 Task: Set a follow-up flag for an email with a start date of June 27, 2023, a due date of June 27, 2023, and a reminder on July 3, 2023, at 10:00 AM.
Action: Mouse moved to (341, 218)
Screenshot: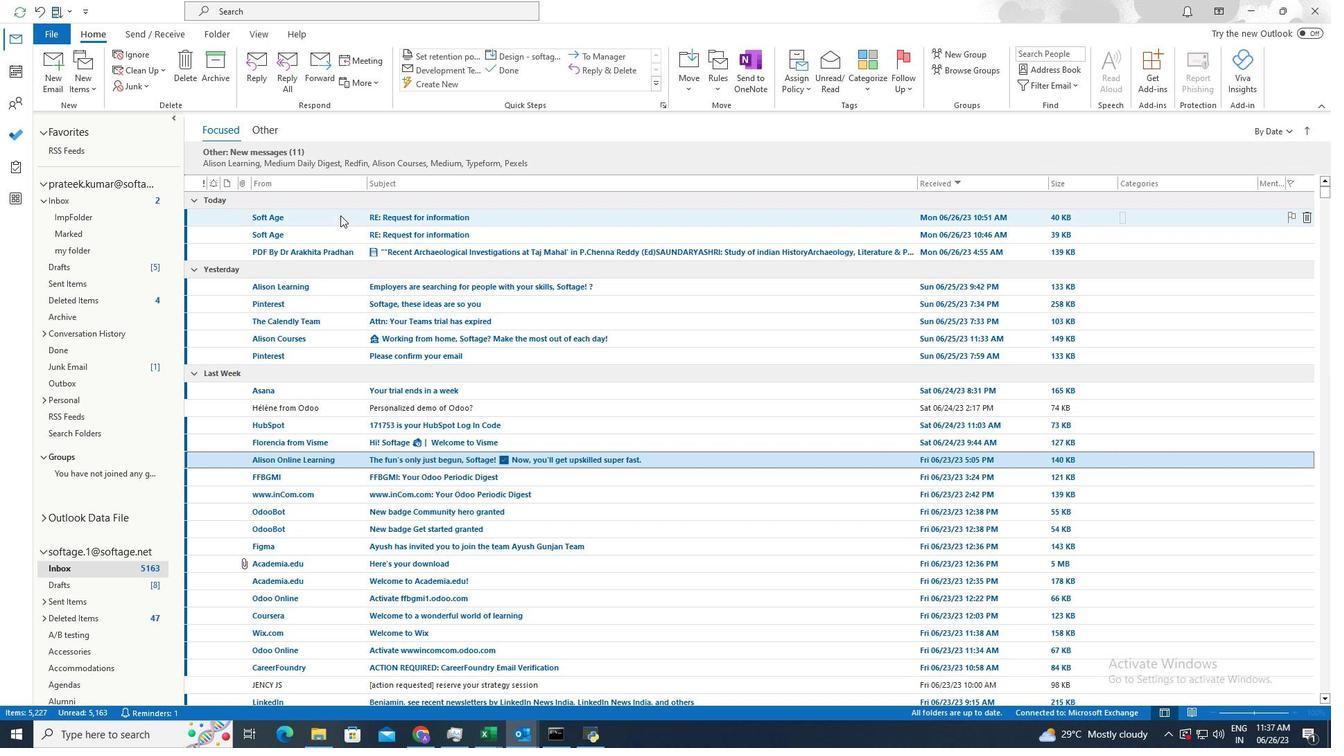 
Action: Mouse pressed left at (341, 218)
Screenshot: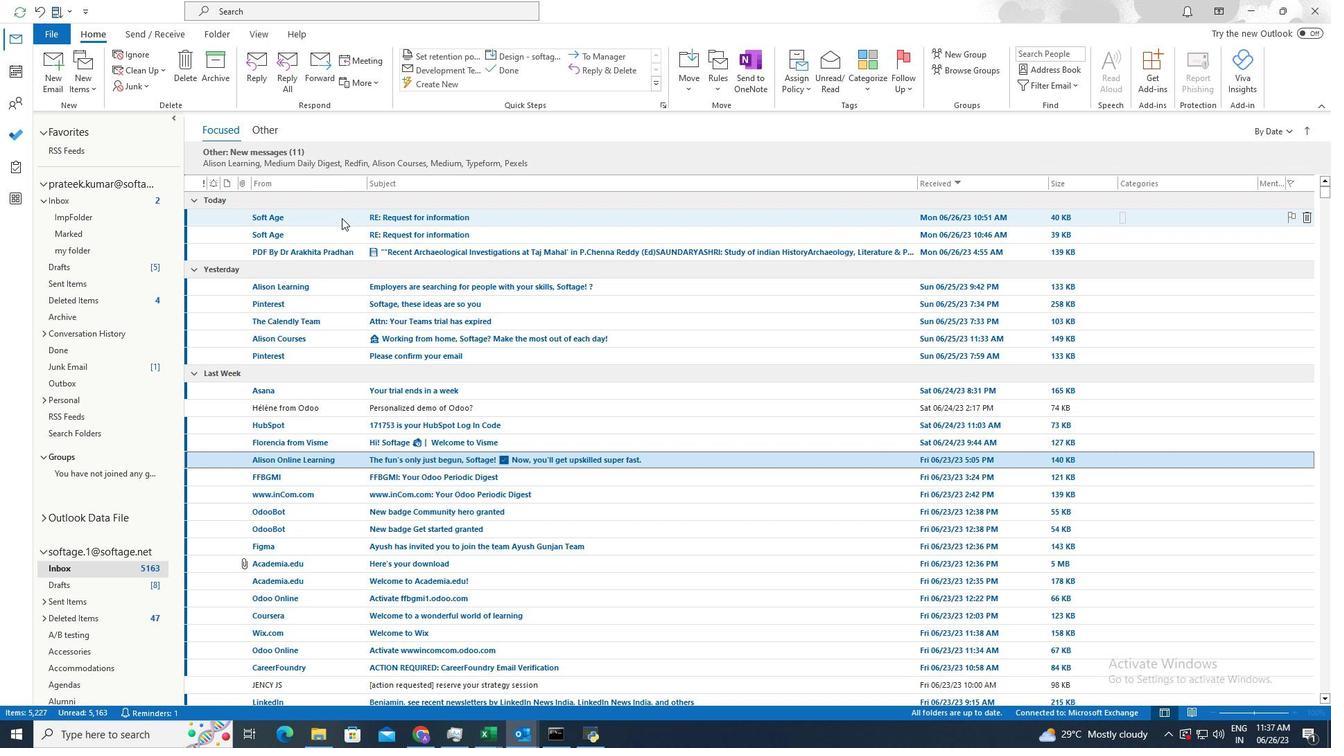 
Action: Mouse moved to (819, 83)
Screenshot: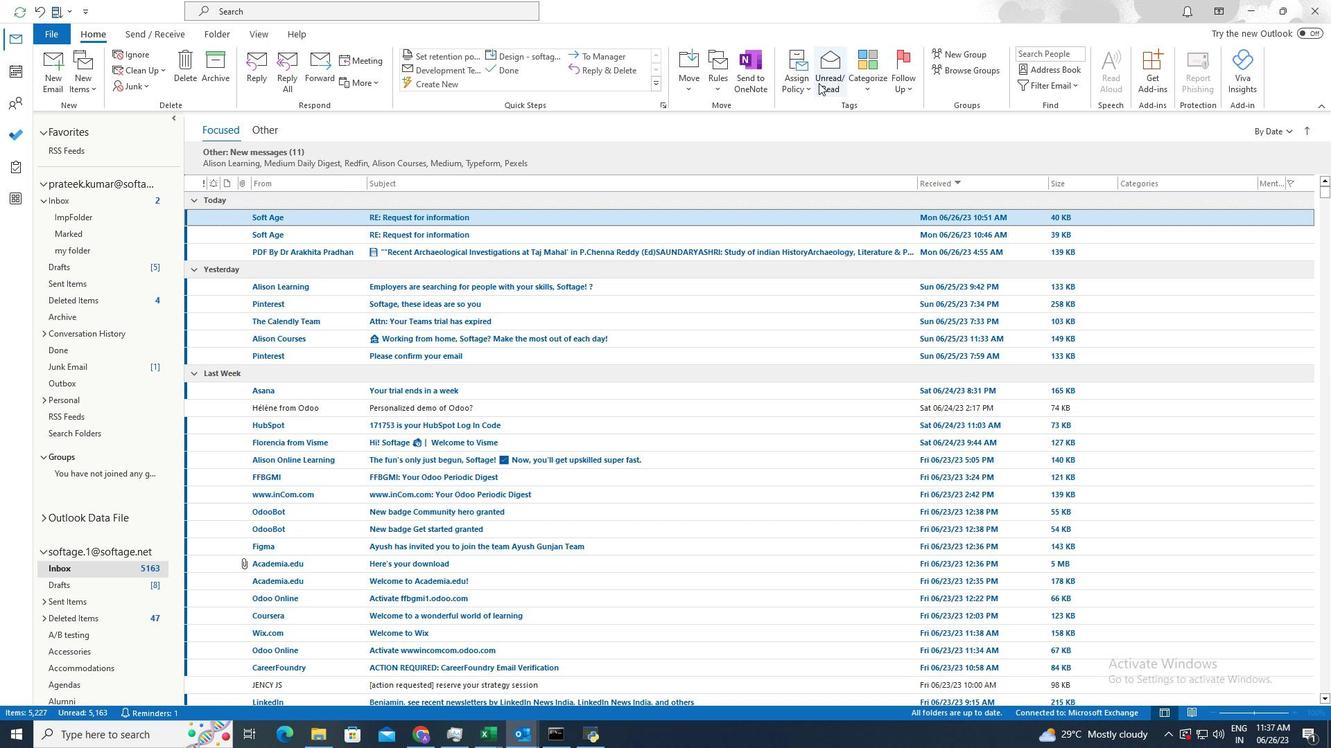 
Action: Mouse pressed left at (819, 83)
Screenshot: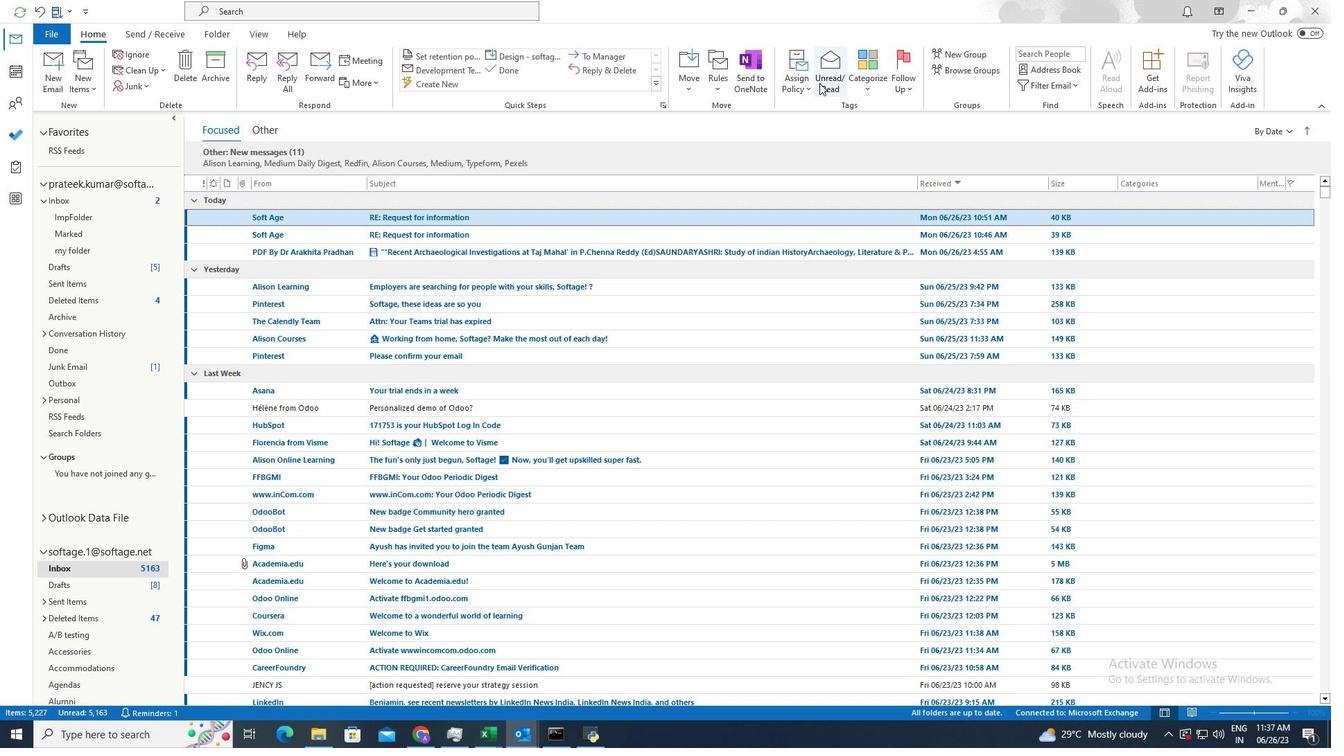 
Action: Mouse moved to (868, 90)
Screenshot: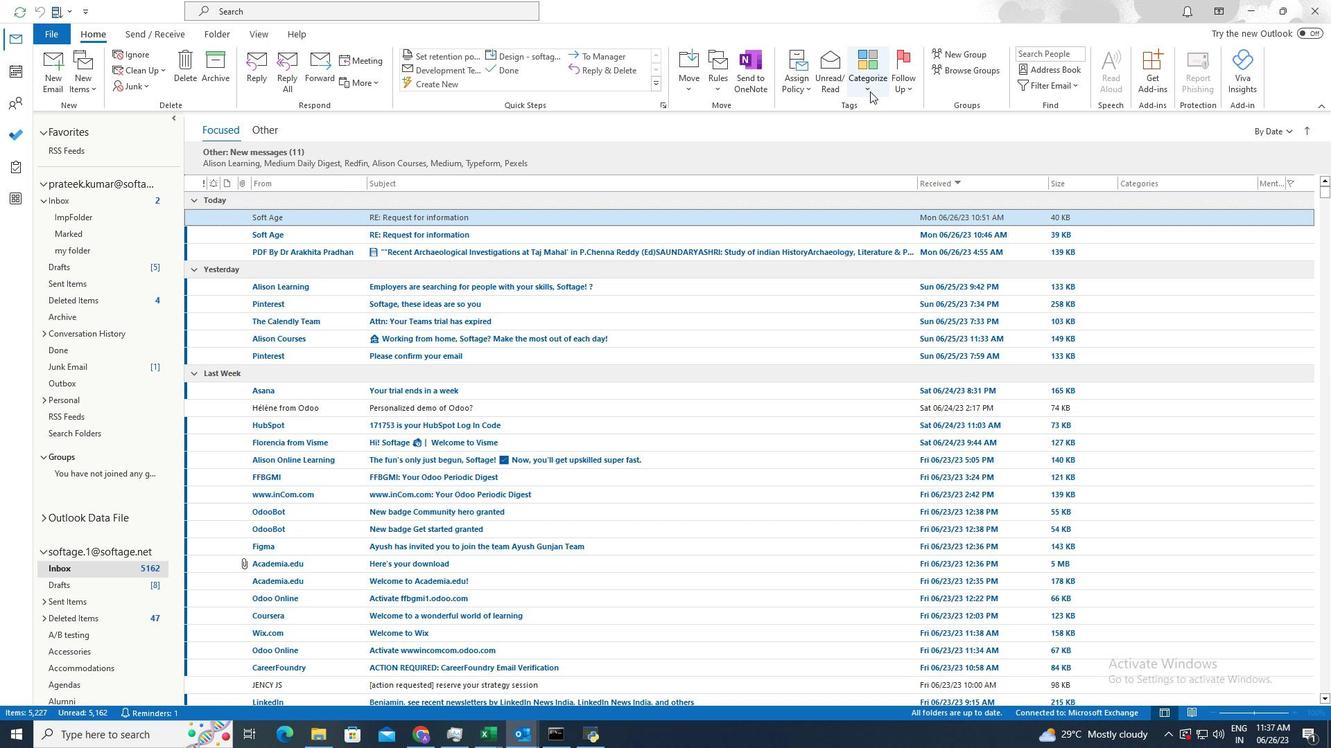 
Action: Mouse pressed left at (868, 90)
Screenshot: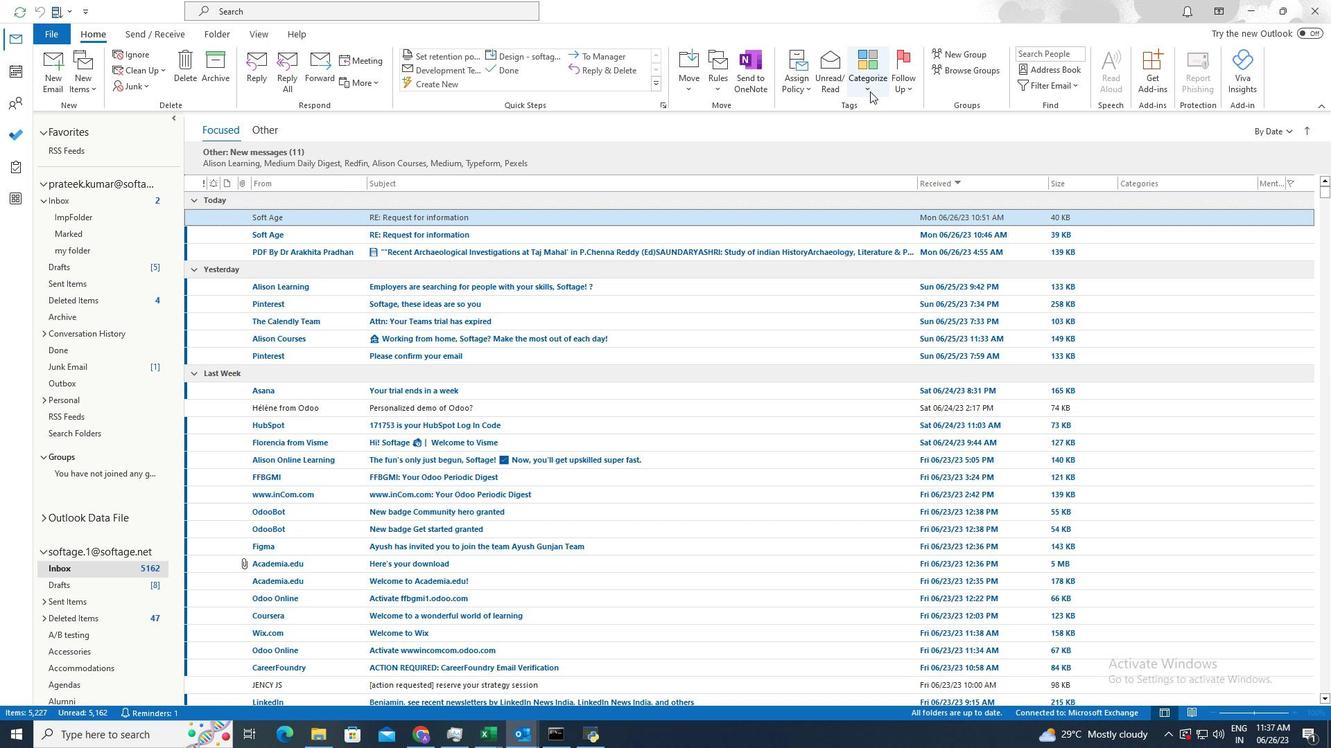 
Action: Mouse moved to (875, 126)
Screenshot: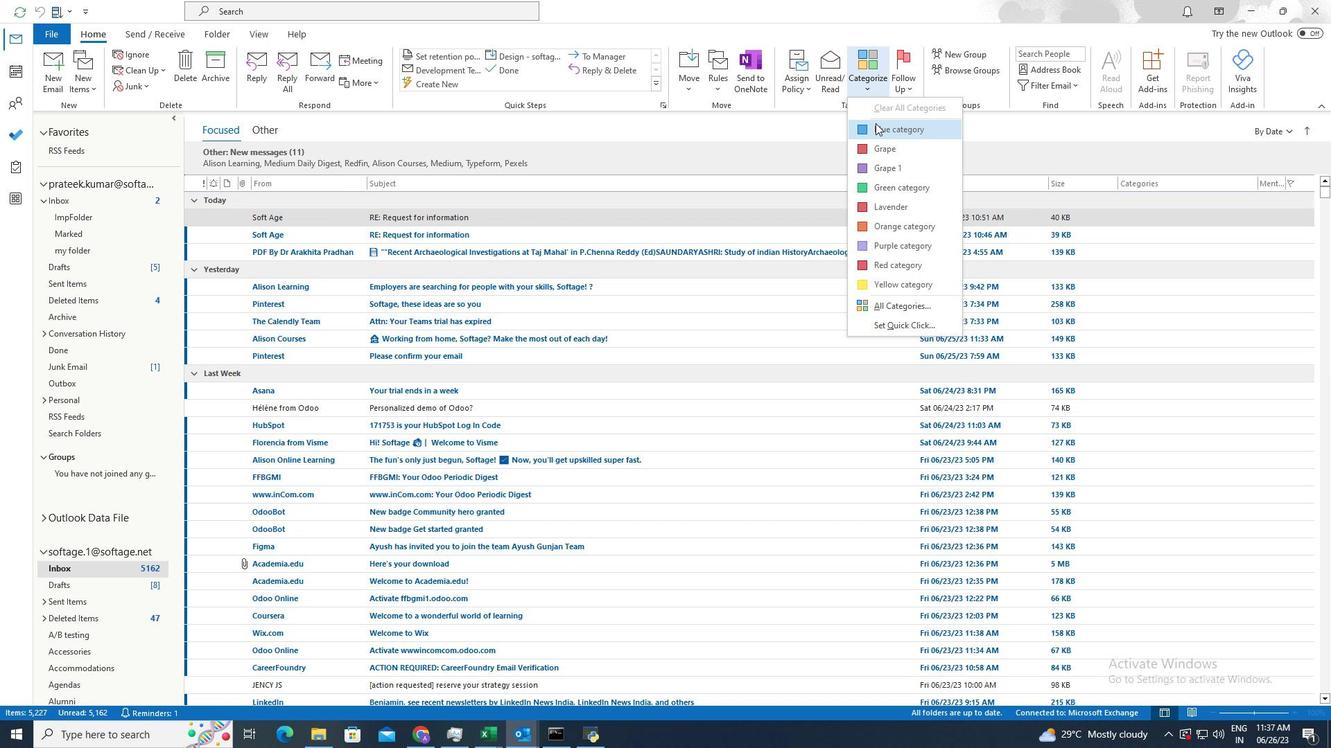 
Action: Mouse pressed left at (875, 126)
Screenshot: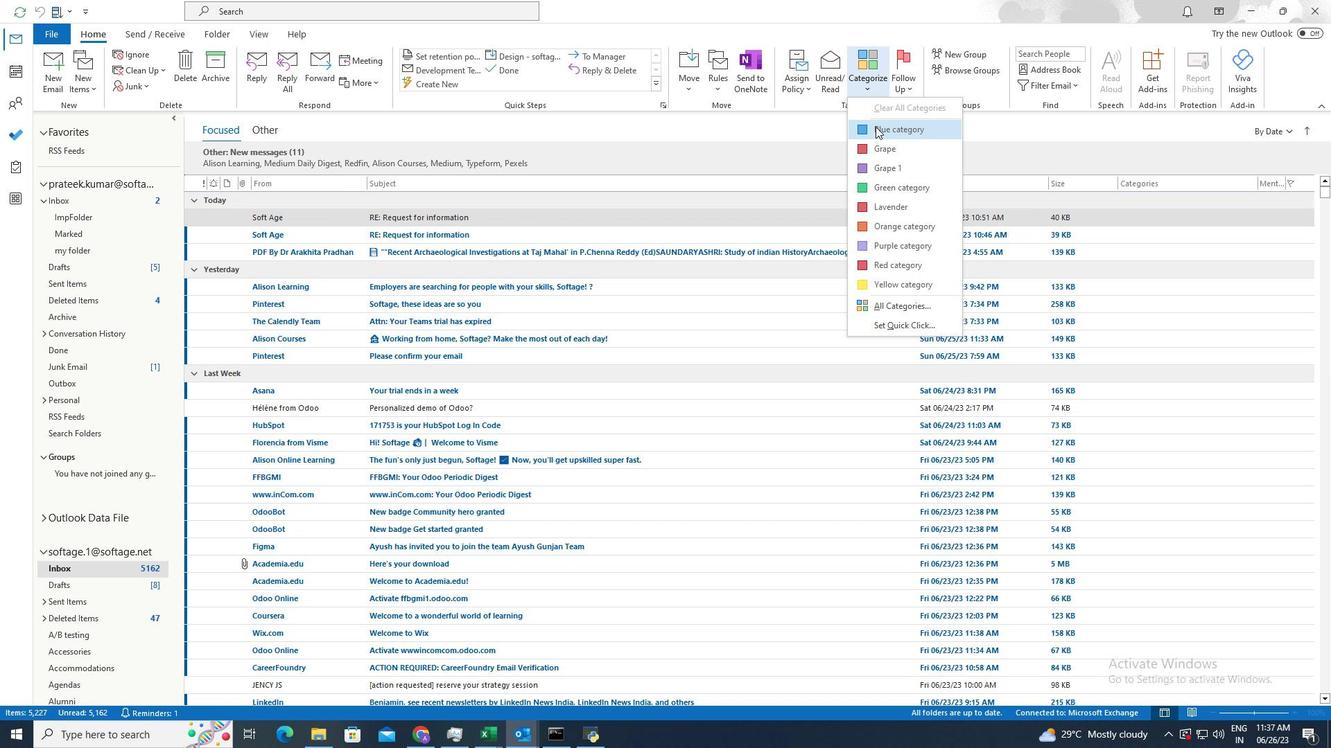 
Action: Mouse moved to (901, 83)
Screenshot: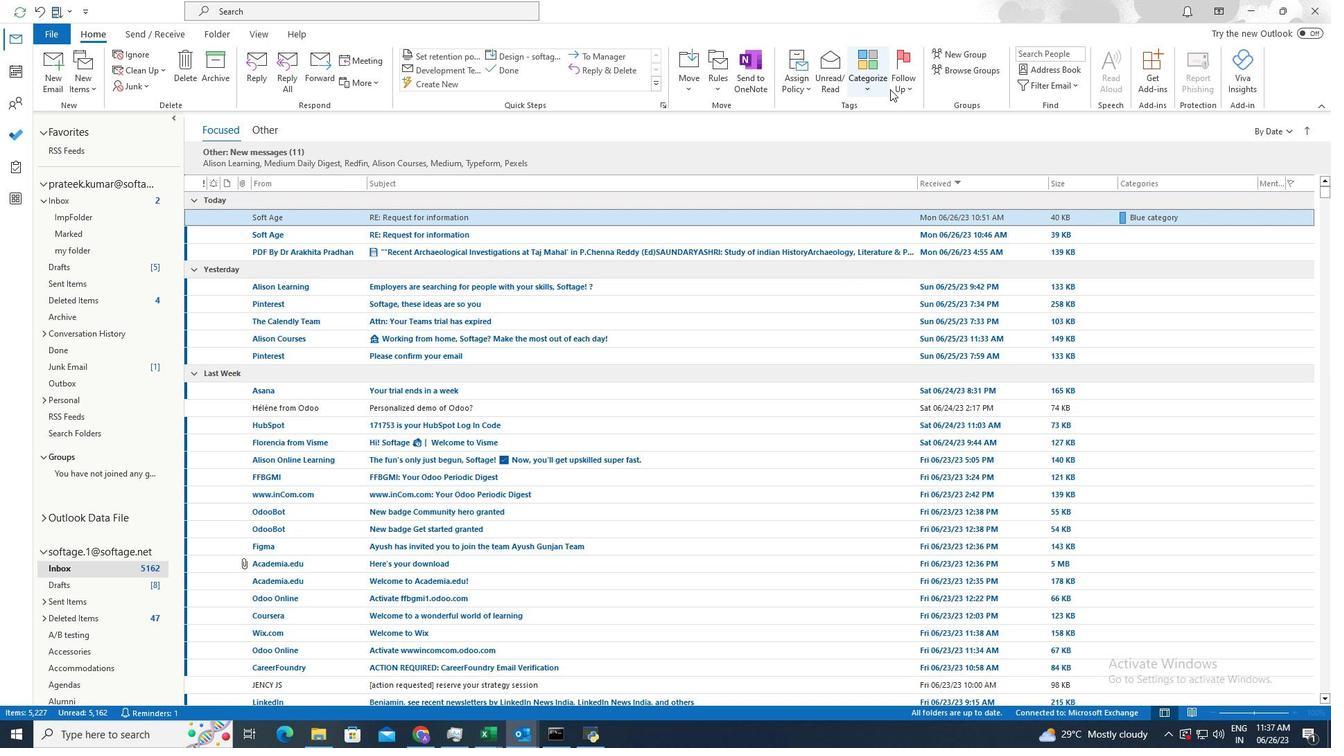 
Action: Mouse pressed left at (901, 83)
Screenshot: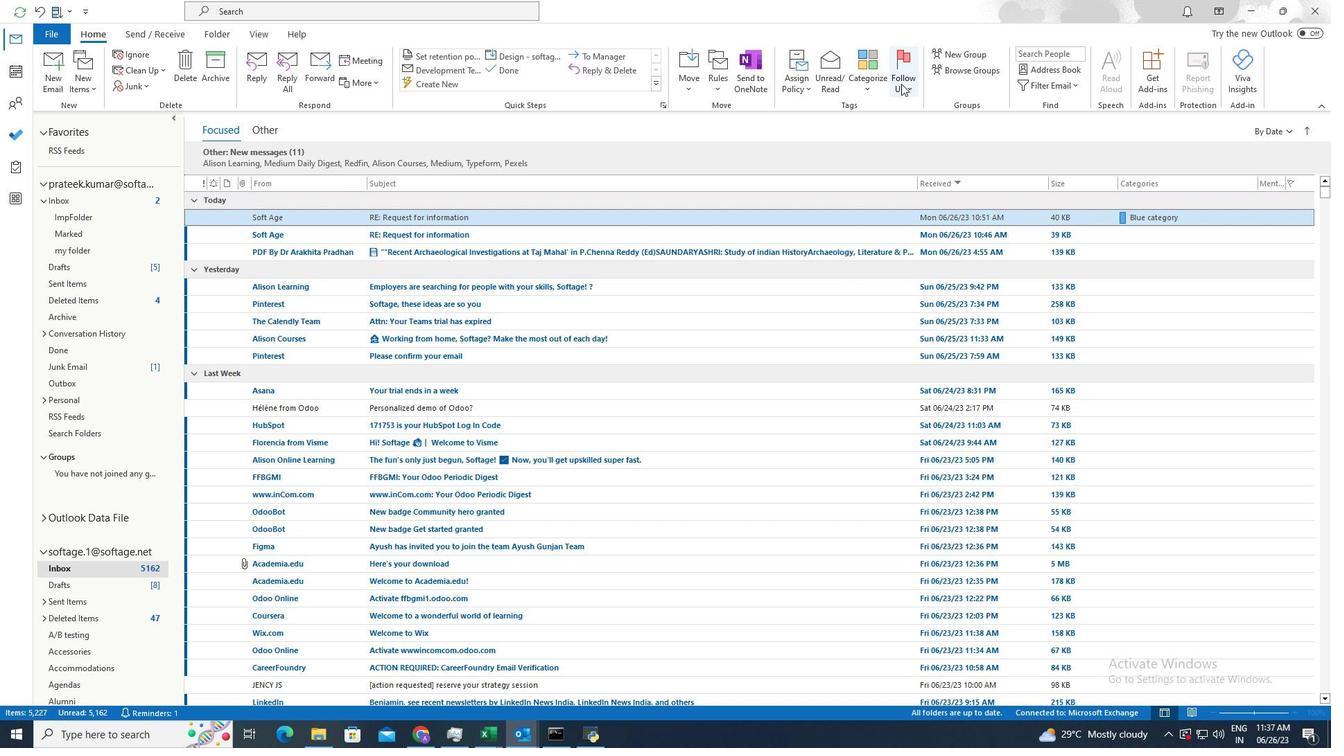 
Action: Mouse moved to (922, 124)
Screenshot: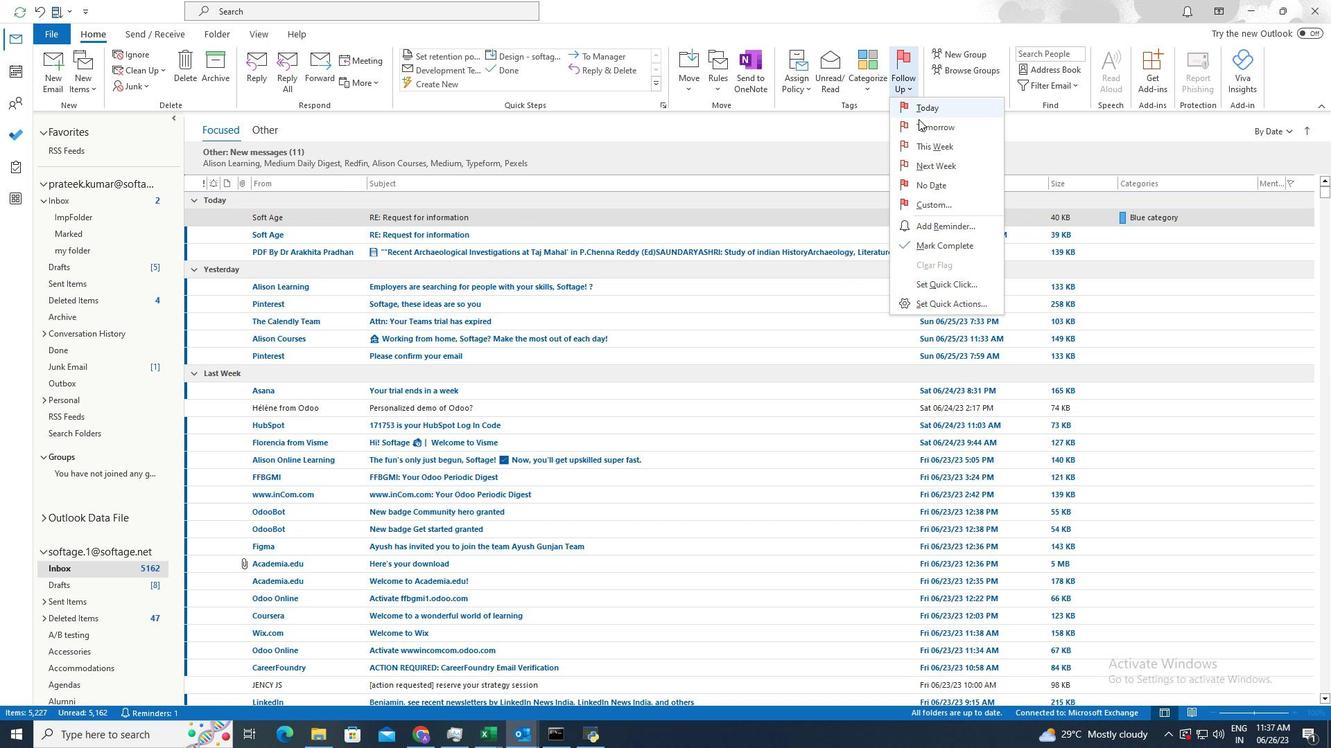 
Action: Mouse pressed left at (922, 124)
Screenshot: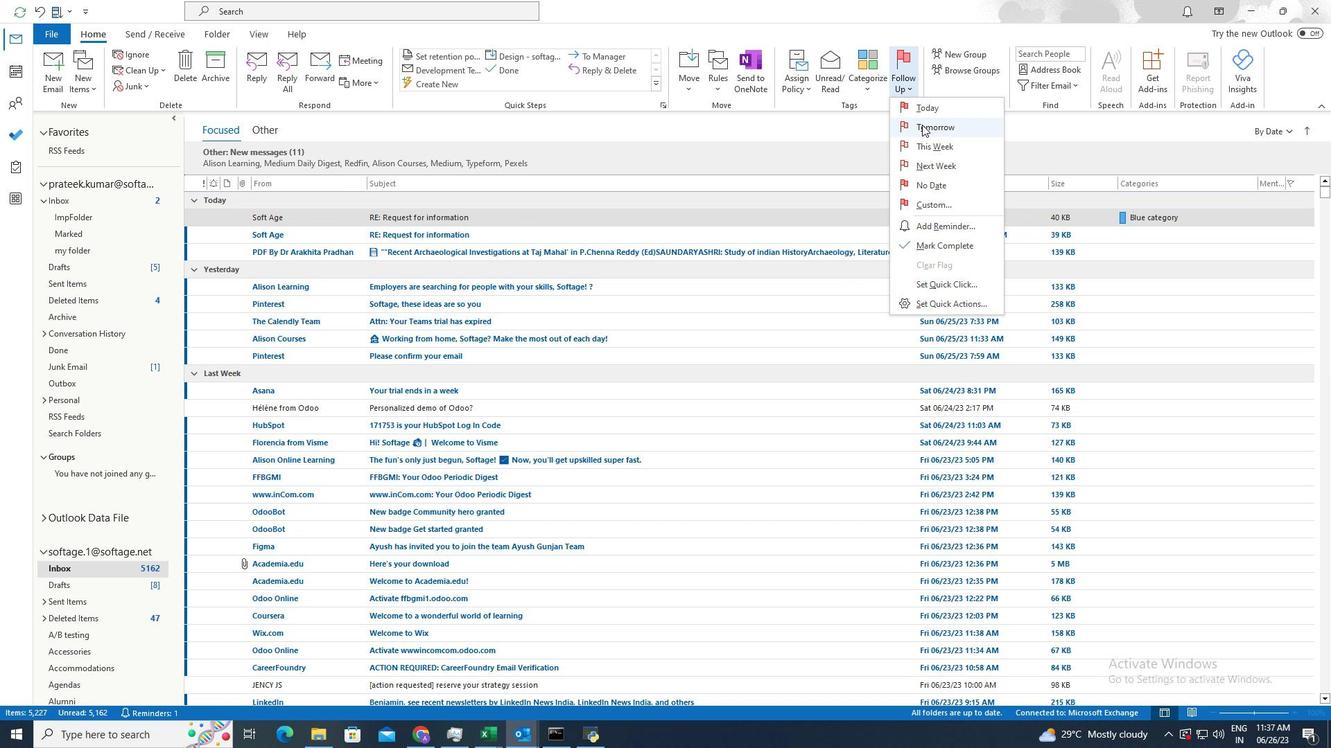 
Action: Mouse moved to (896, 78)
Screenshot: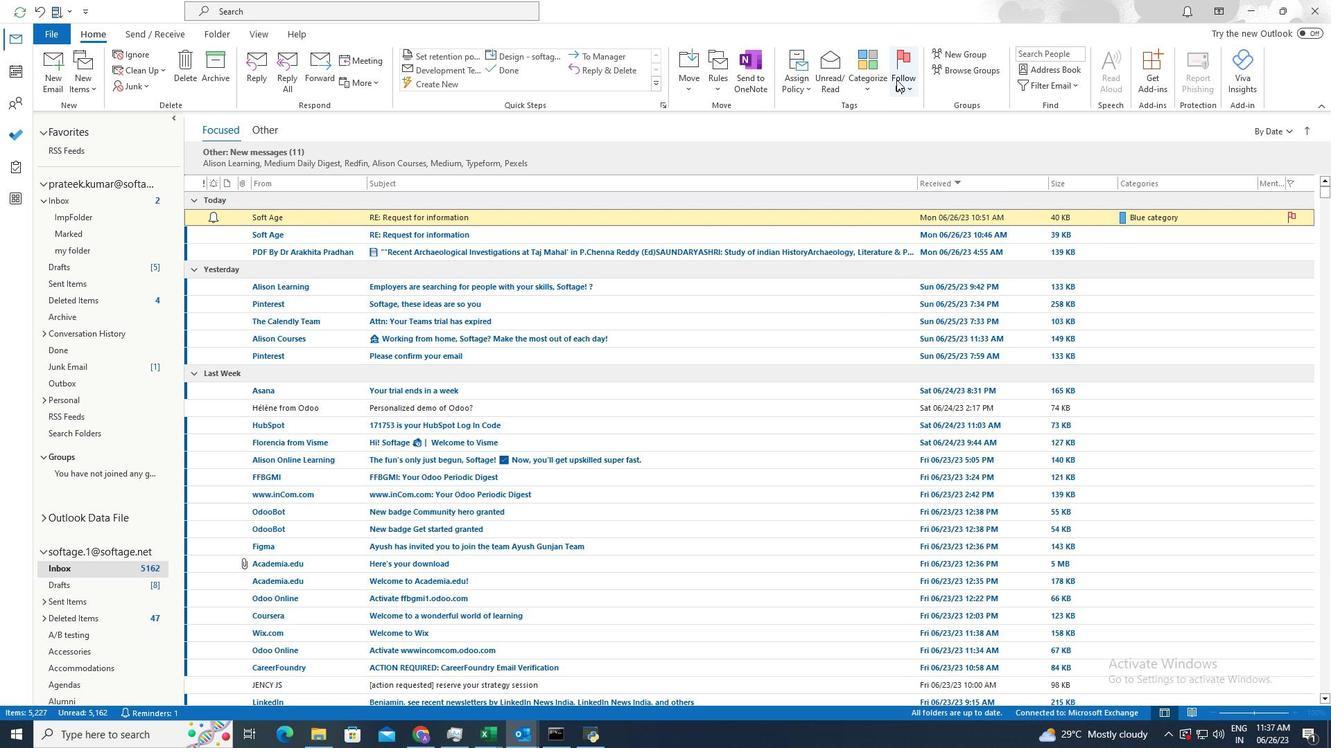 
Action: Mouse pressed left at (896, 78)
Screenshot: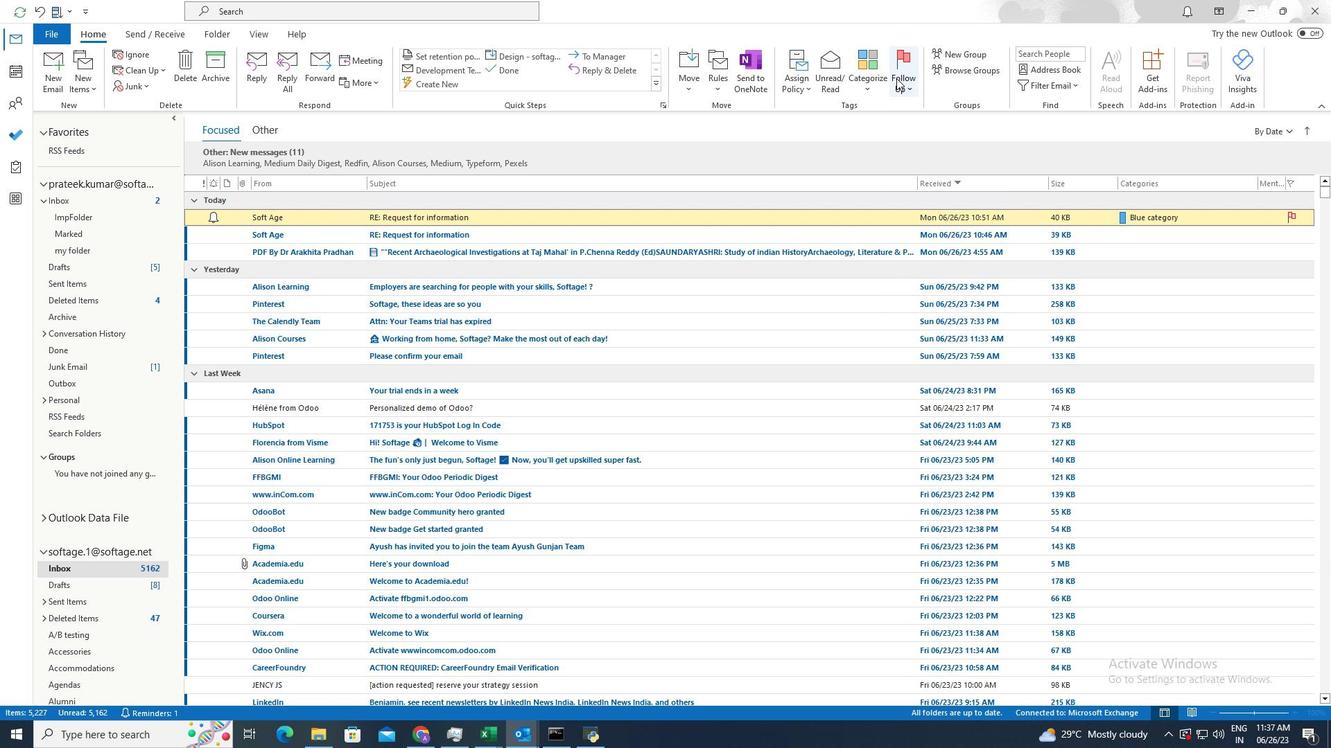 
Action: Mouse moved to (933, 225)
Screenshot: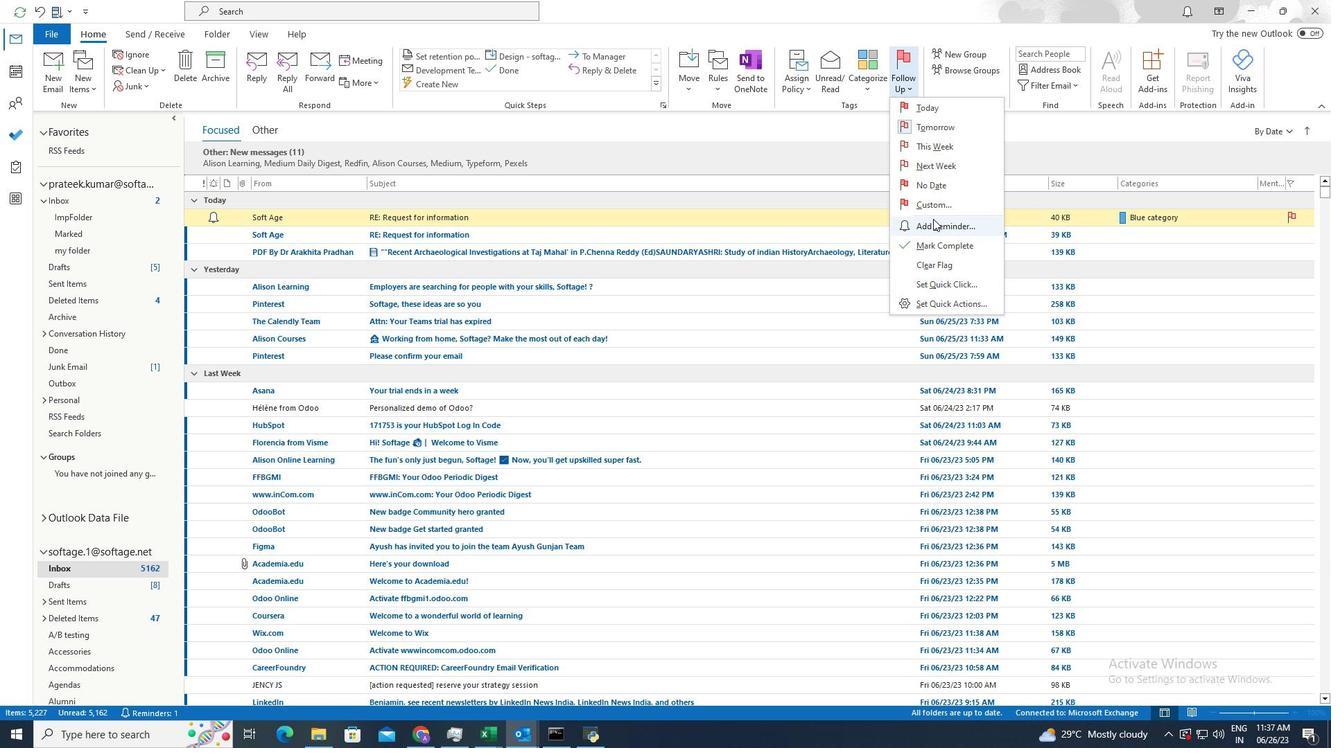 
Action: Mouse pressed left at (933, 225)
Screenshot: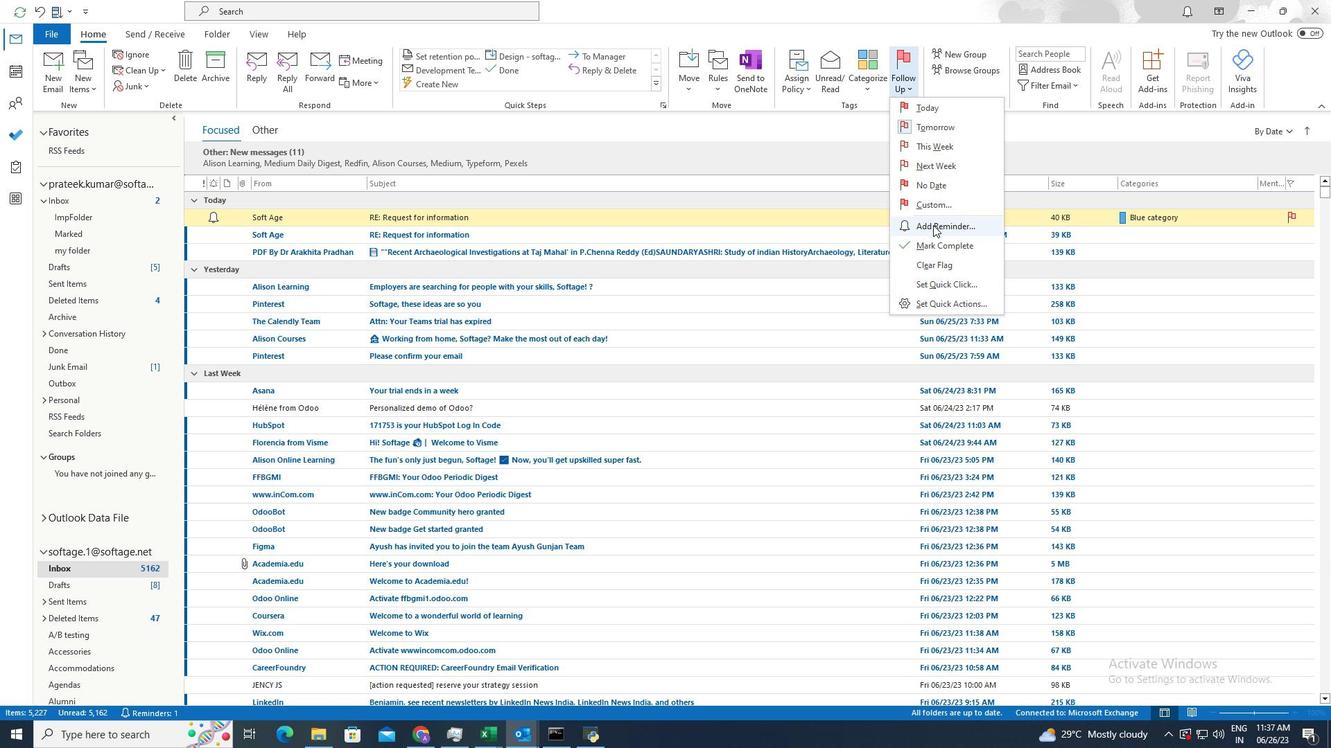 
Action: Mouse moved to (663, 408)
Screenshot: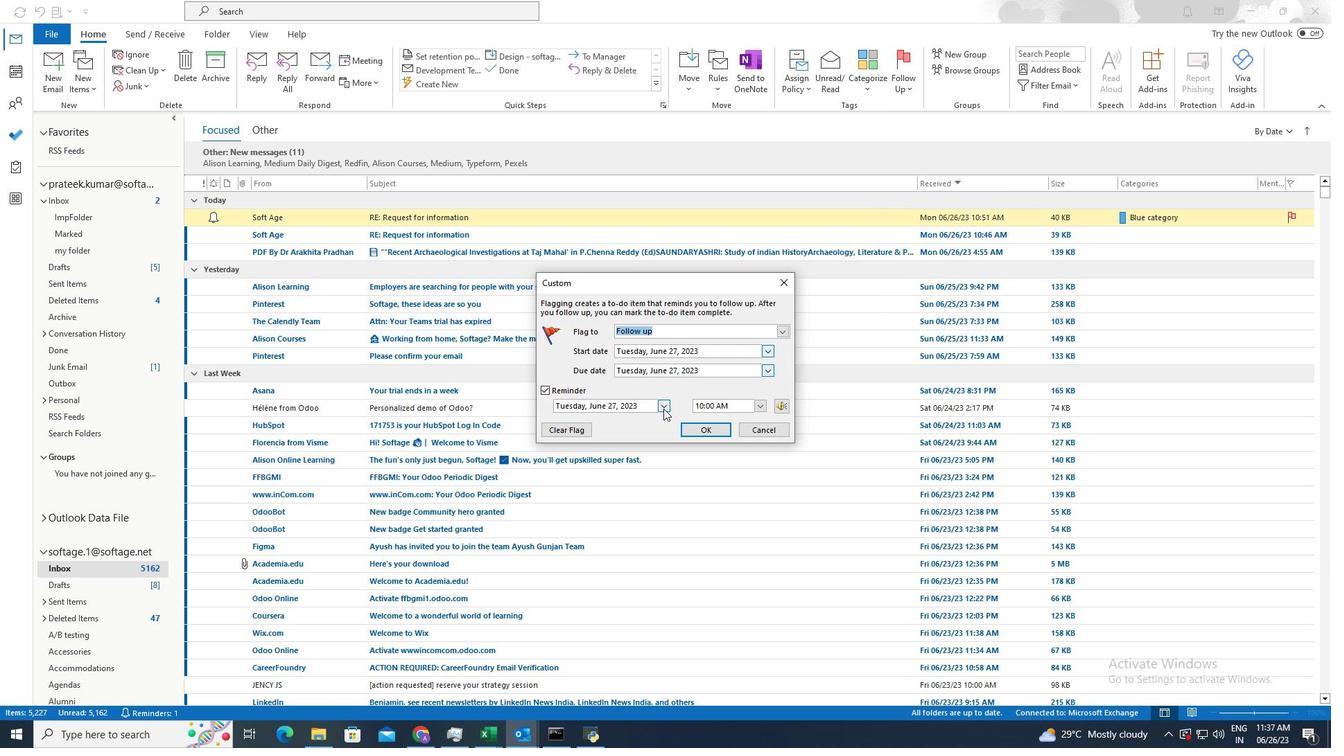 
Action: Mouse pressed left at (663, 408)
Screenshot: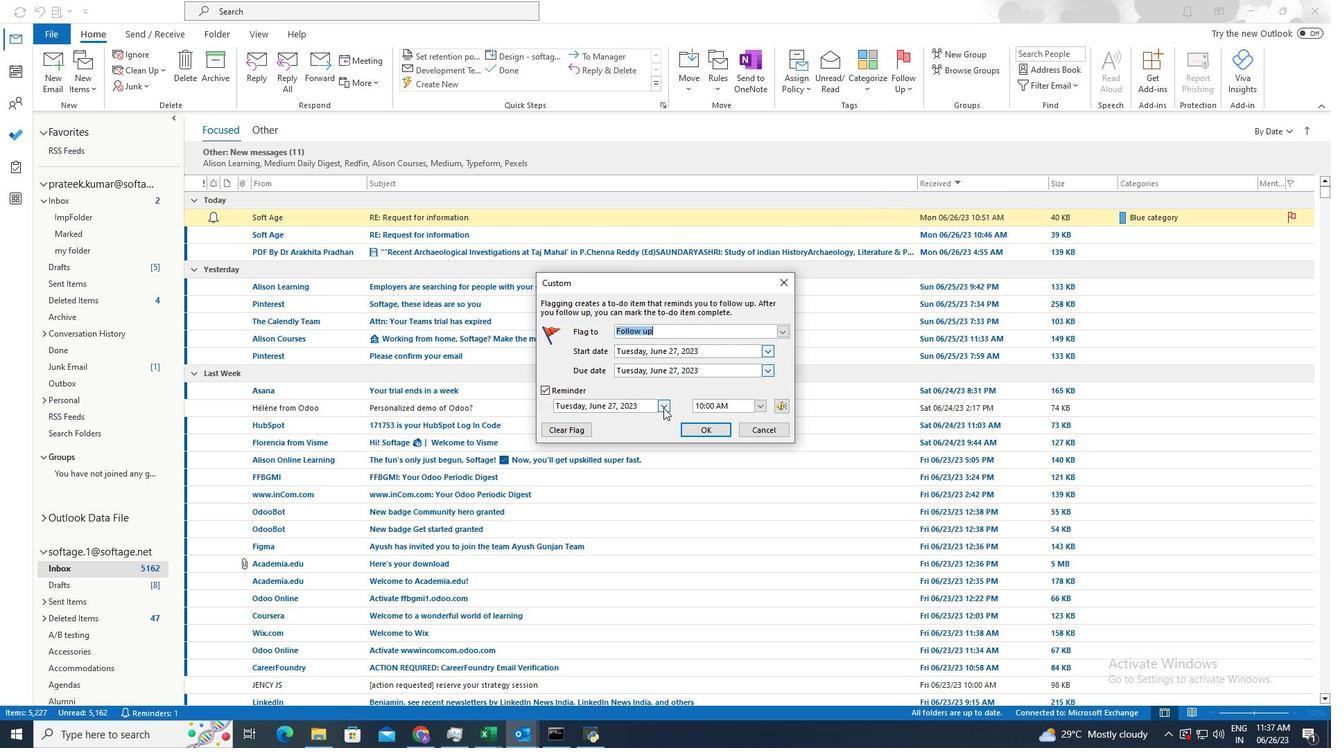 
Action: Mouse moved to (534, 529)
Screenshot: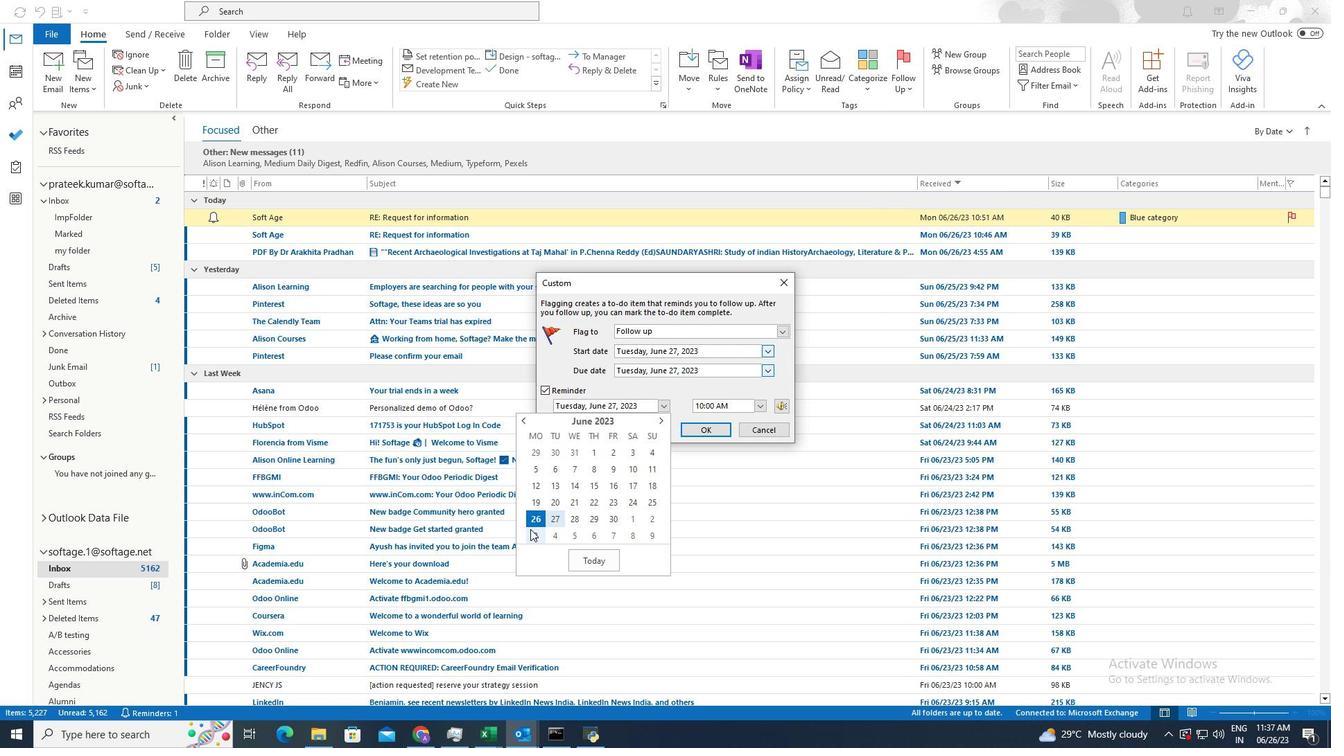 
Action: Mouse pressed left at (534, 529)
Screenshot: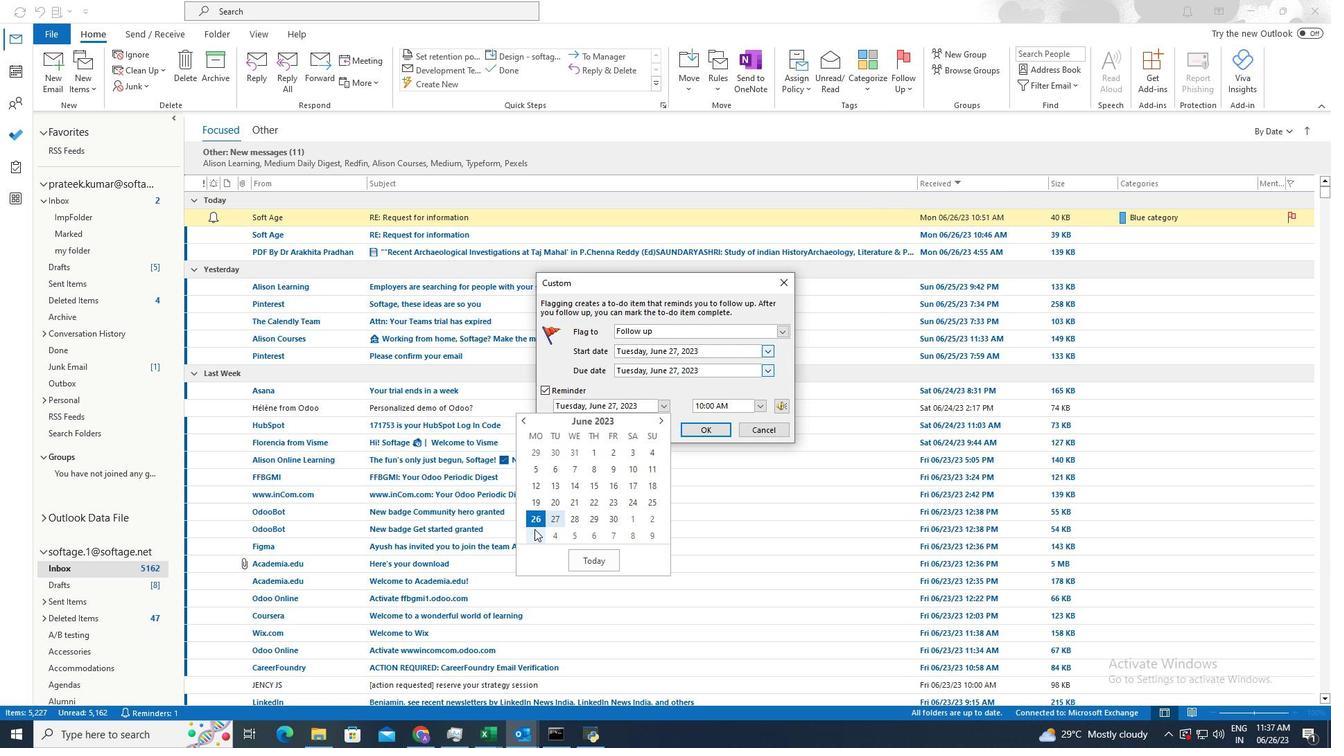 
Action: Mouse moved to (753, 408)
Screenshot: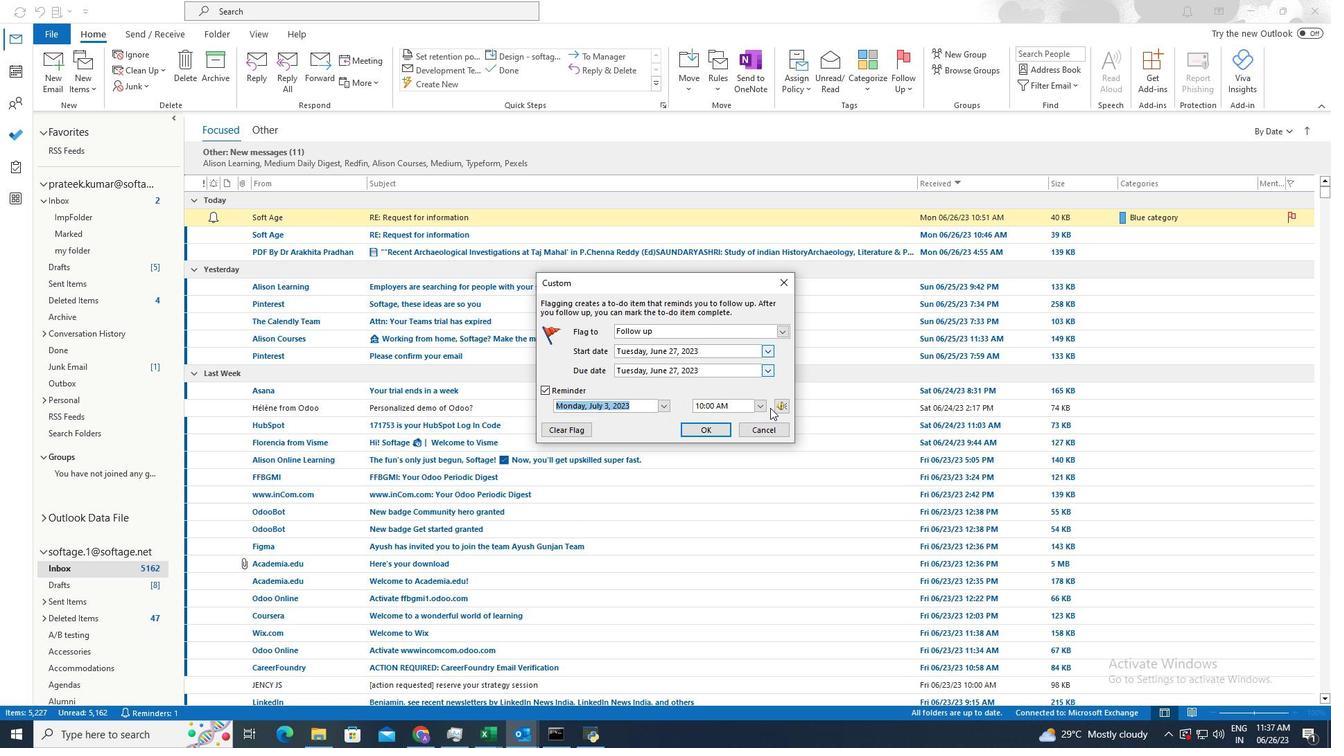 
Action: Mouse pressed left at (753, 408)
Screenshot: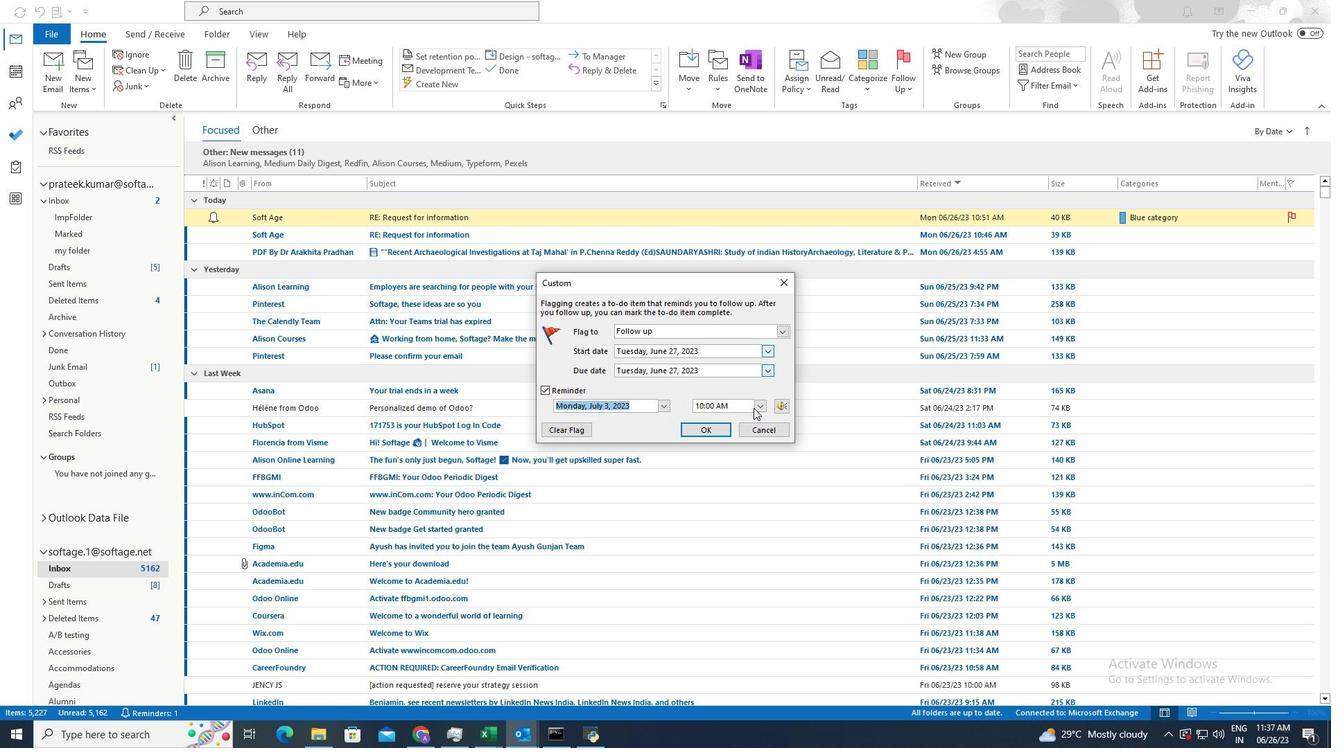 
Action: Mouse moved to (758, 402)
Screenshot: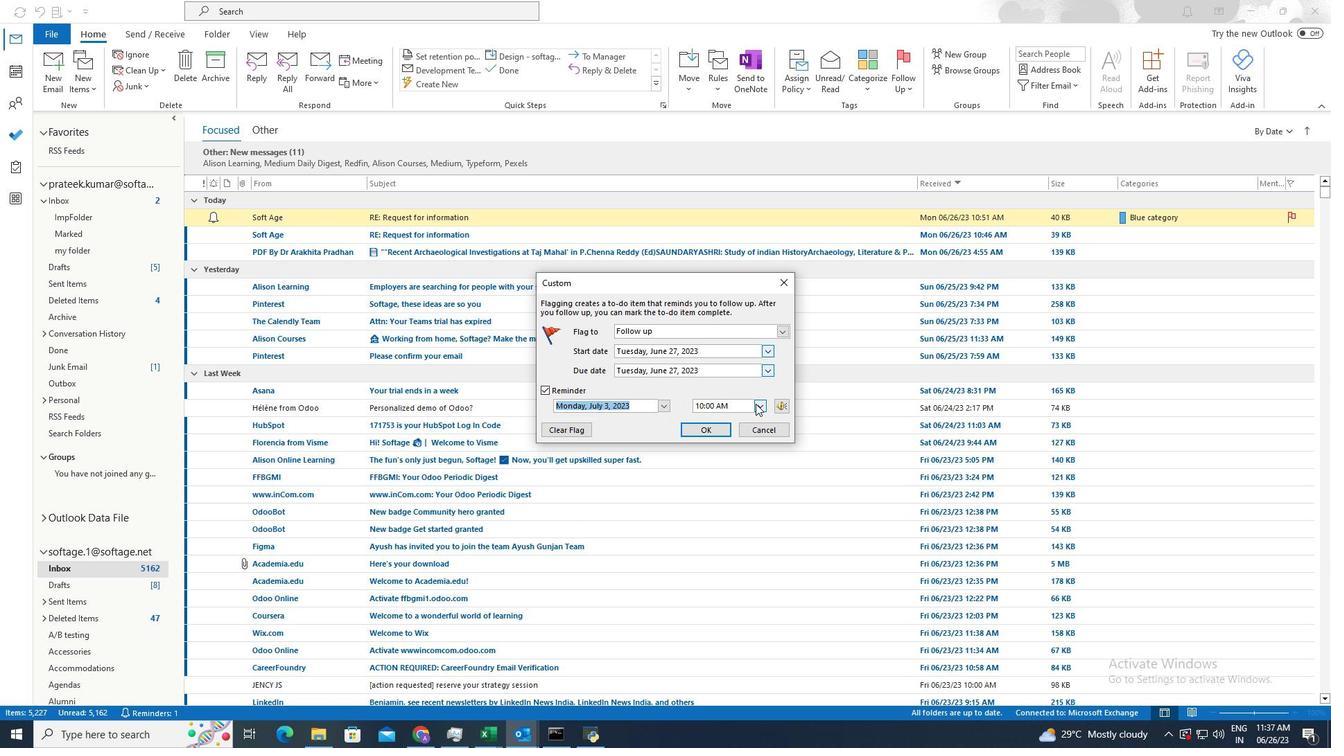 
Action: Mouse pressed left at (758, 402)
Screenshot: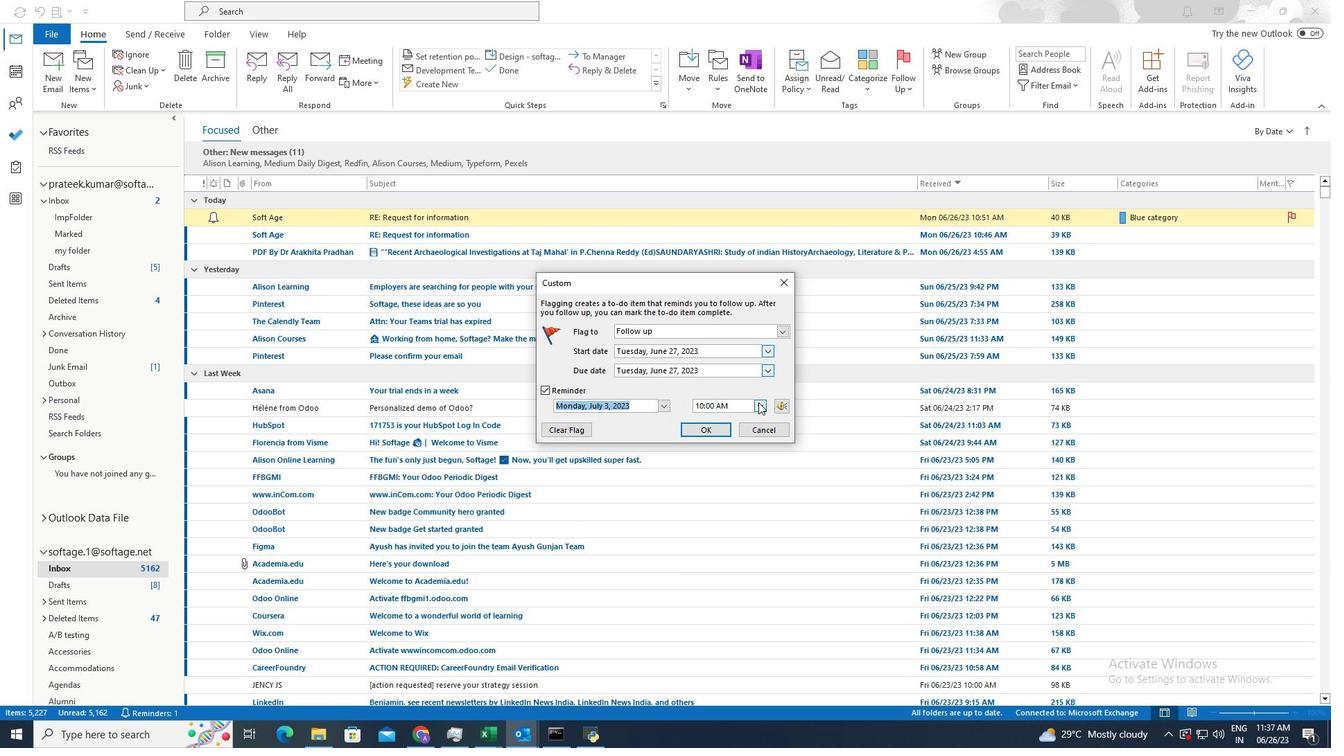 
Action: Mouse moved to (727, 436)
Screenshot: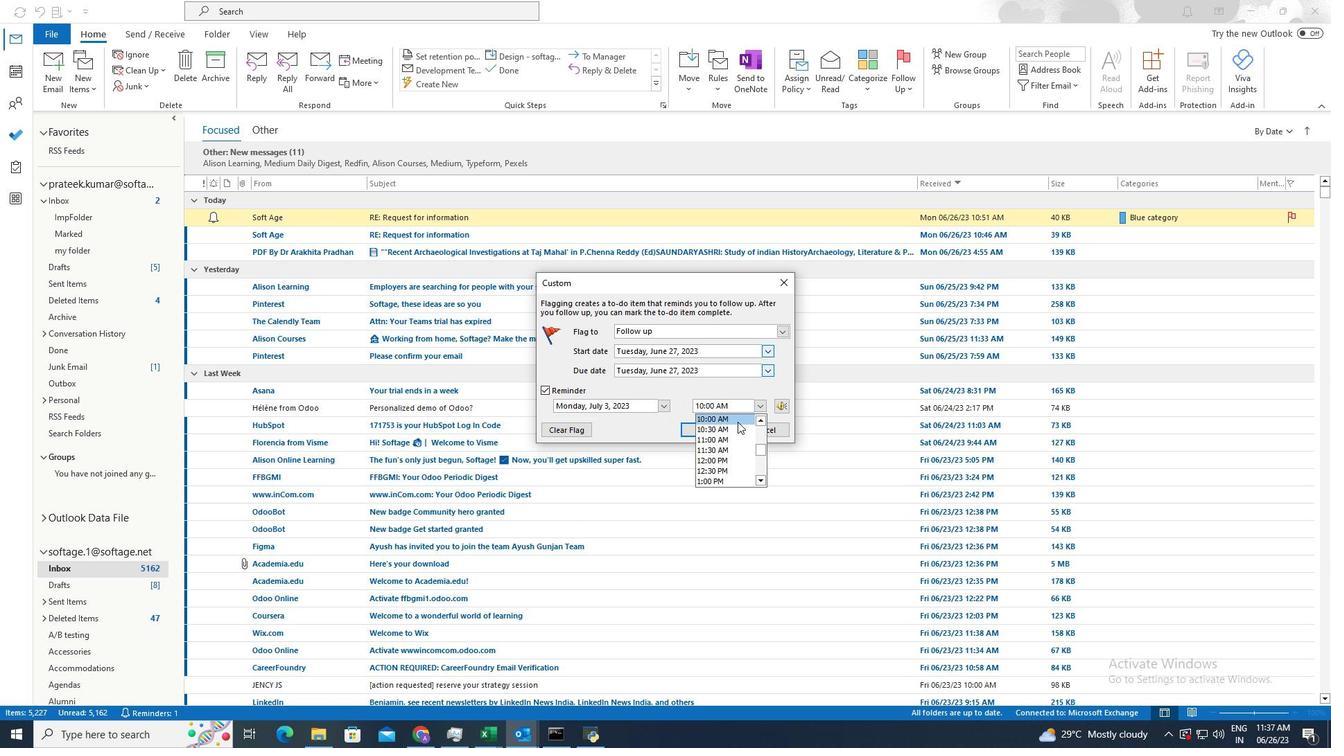 
Action: Mouse scrolled (727, 436) with delta (0, 0)
Screenshot: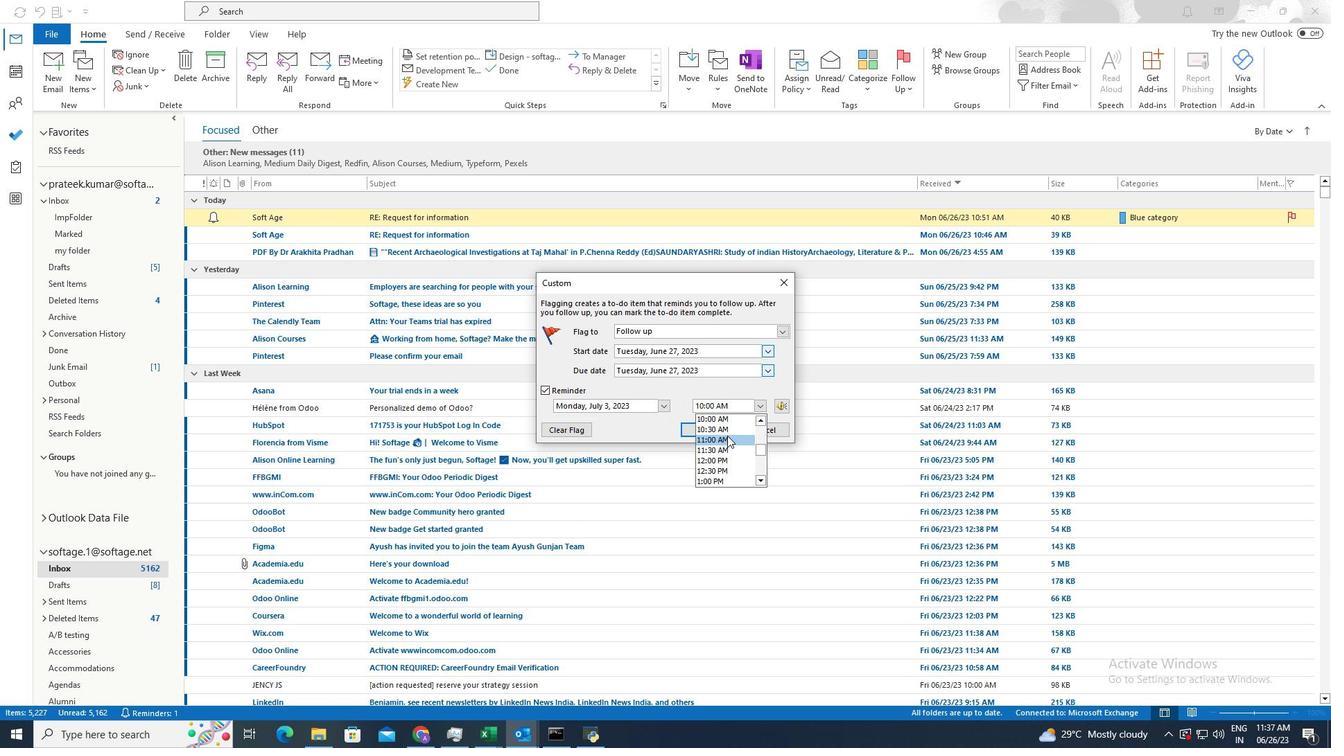 
Action: Mouse scrolled (727, 436) with delta (0, 0)
Screenshot: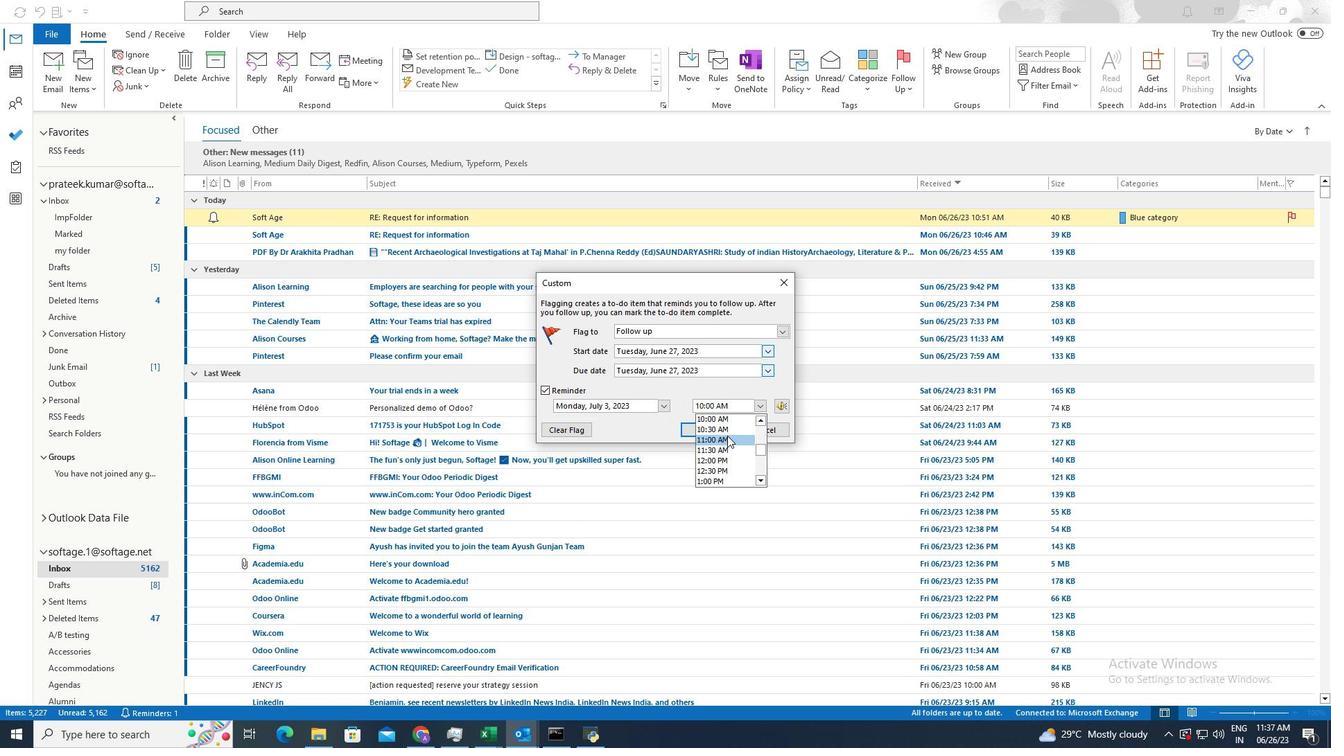 
Action: Mouse moved to (757, 449)
Screenshot: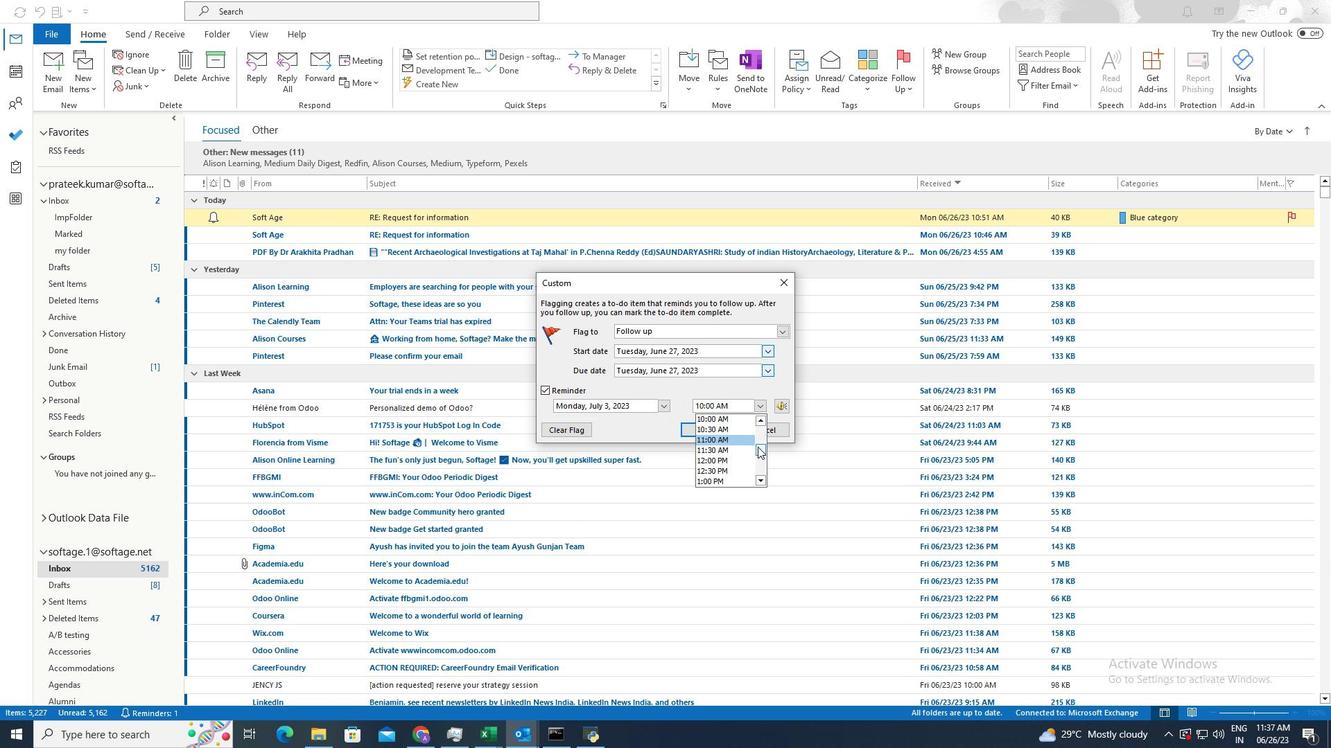 
Action: Mouse pressed left at (757, 449)
Screenshot: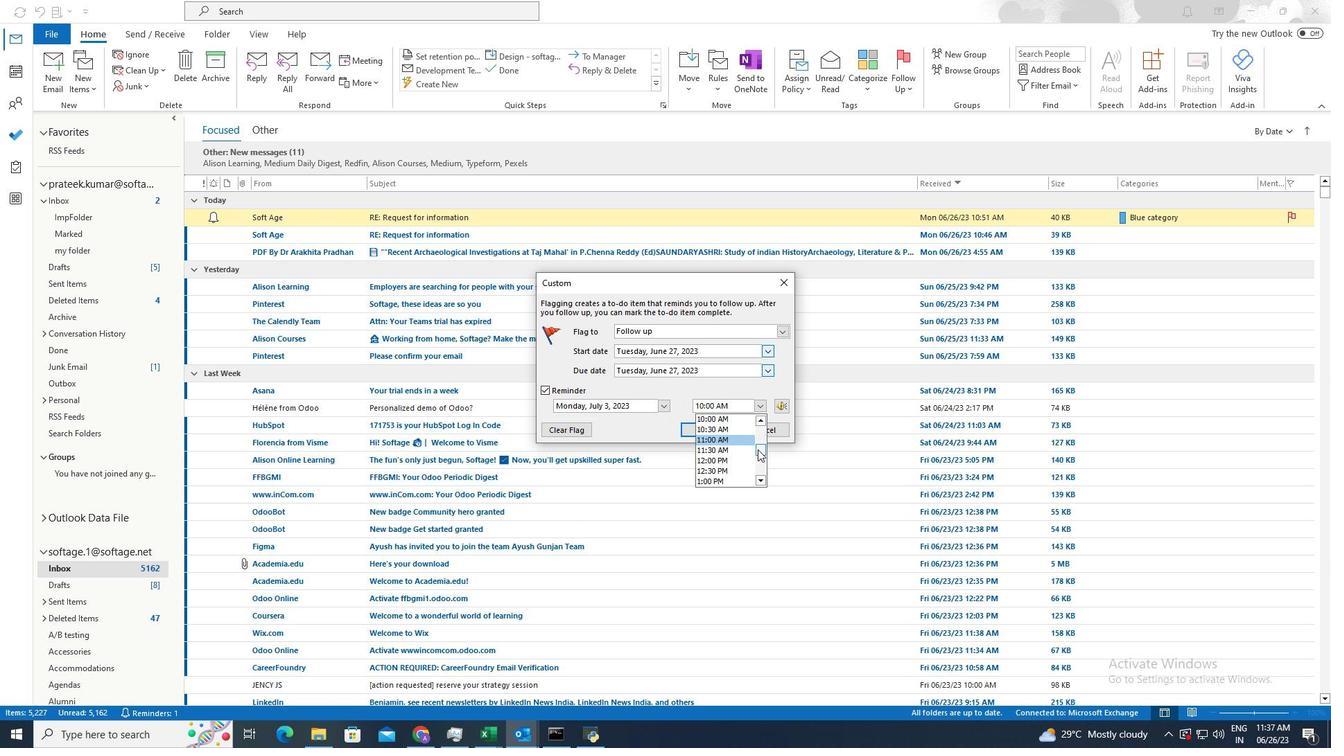 
Action: Mouse moved to (727, 468)
Screenshot: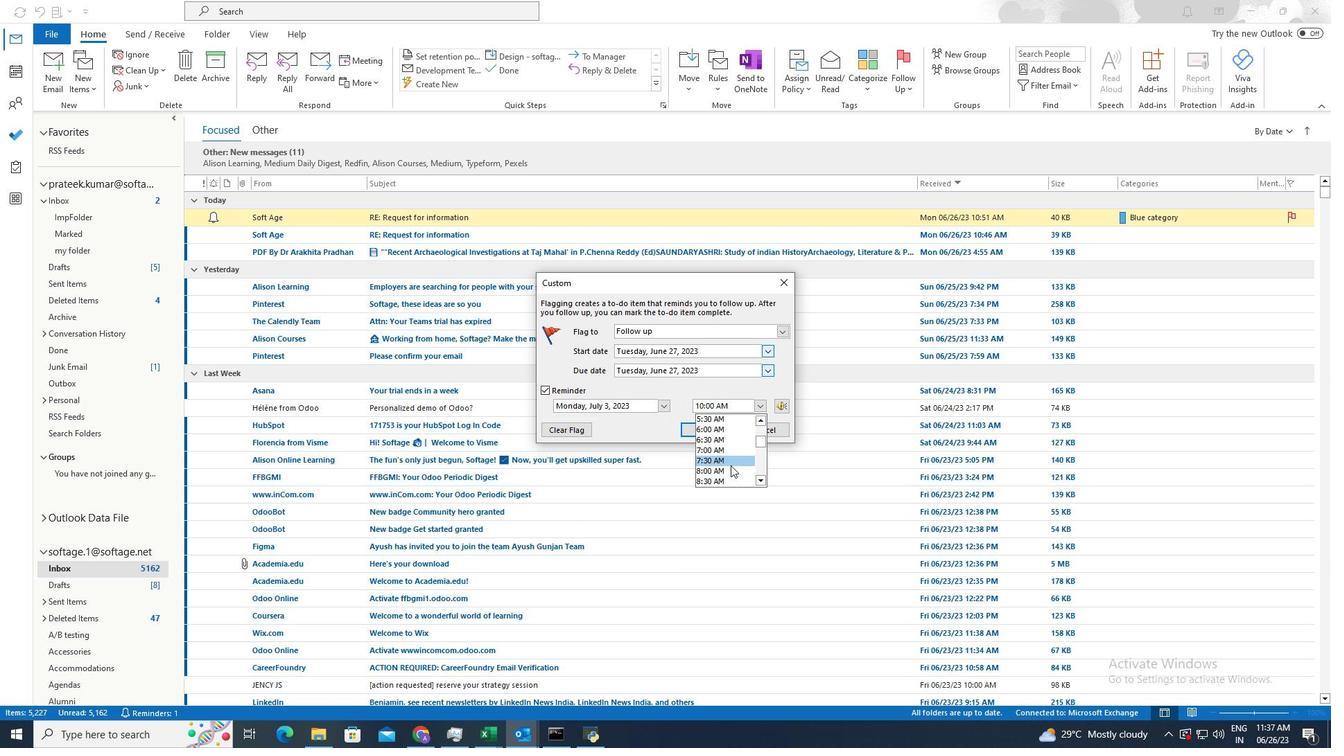 
Action: Mouse pressed left at (727, 468)
Screenshot: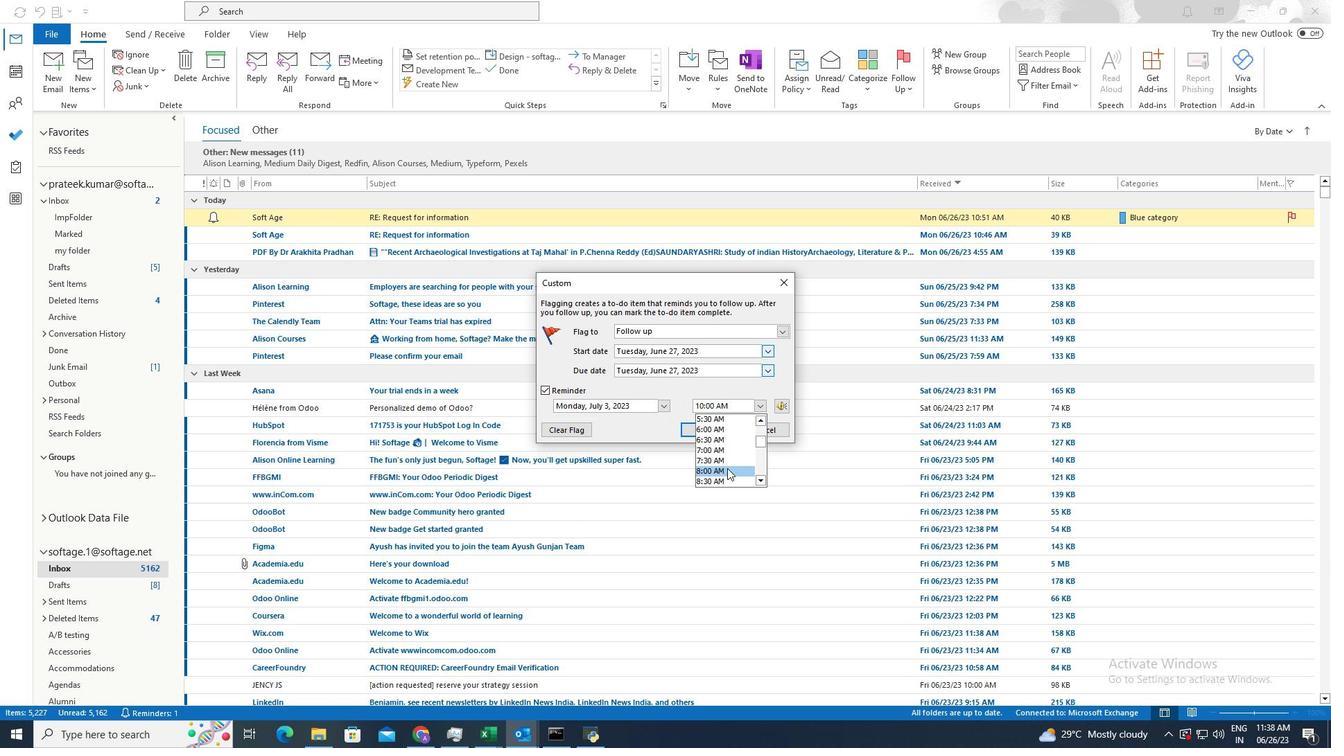 
Action: Mouse moved to (715, 425)
Screenshot: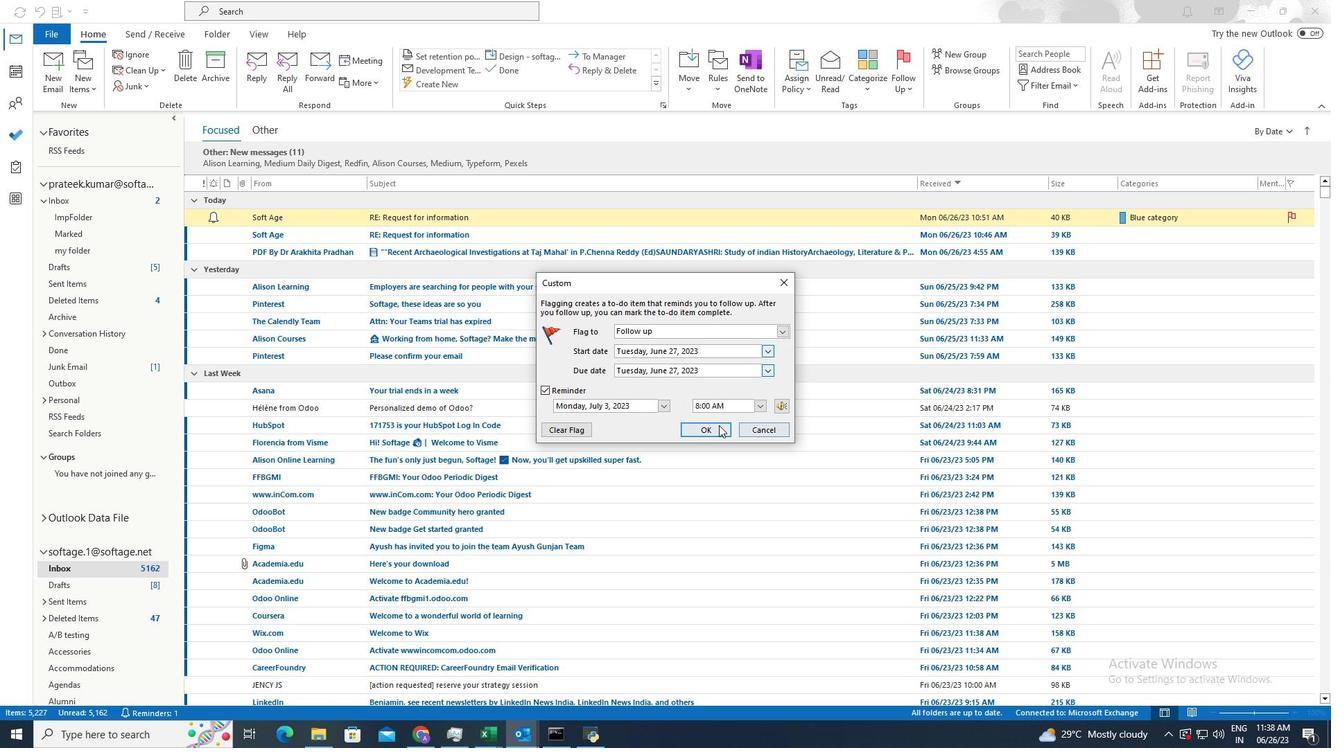 
Action: Mouse pressed left at (715, 425)
Screenshot: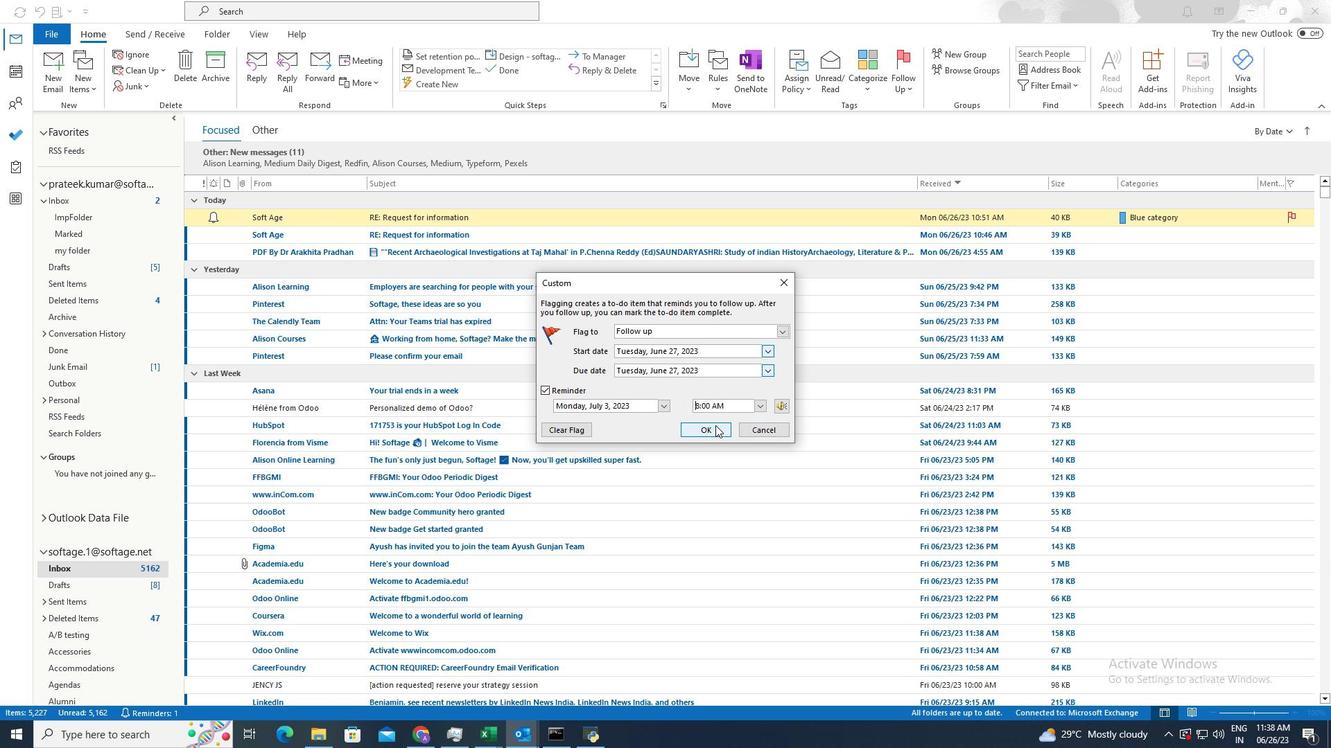 
